 Task: Create a section Feature Fling and in the section, add a milestone Machine Learning Implementation in the project ZippyTech.
Action: Mouse moved to (55, 235)
Screenshot: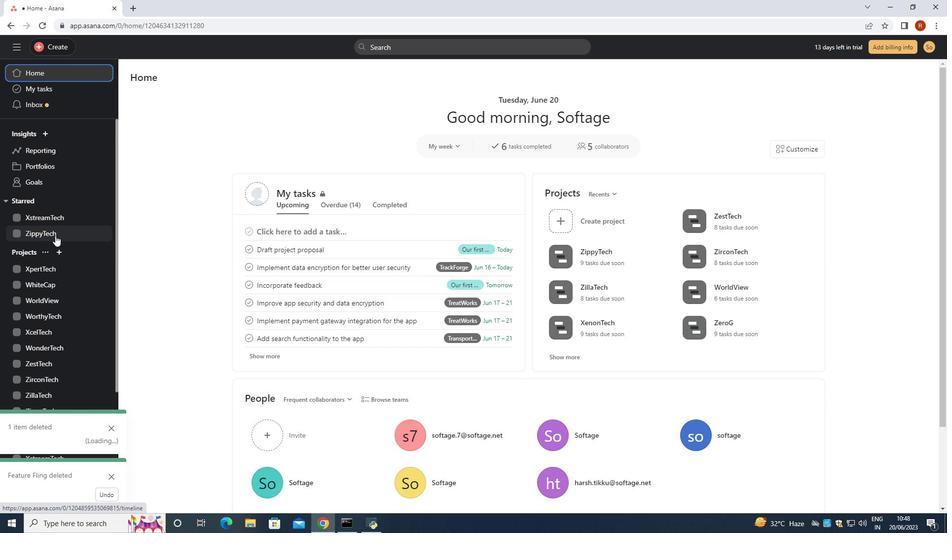 
Action: Mouse pressed left at (55, 235)
Screenshot: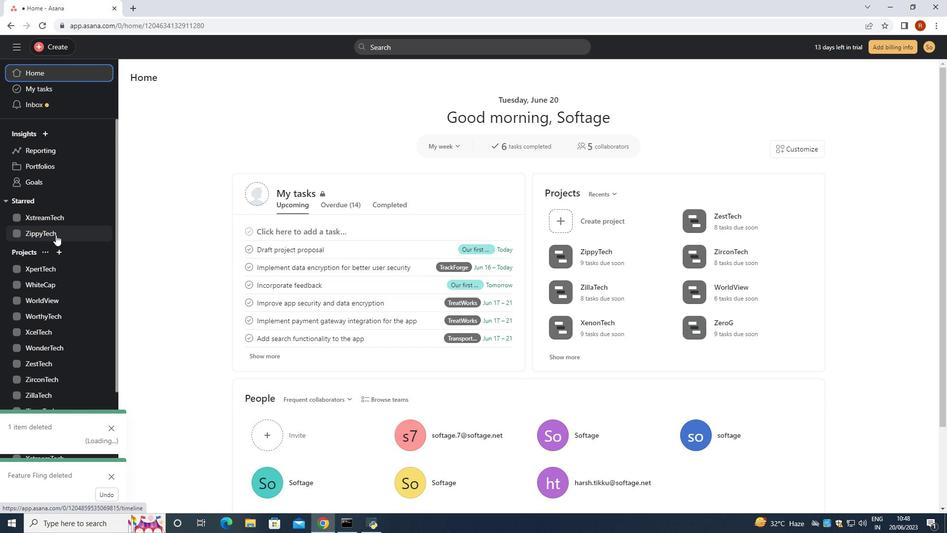 
Action: Mouse moved to (259, 383)
Screenshot: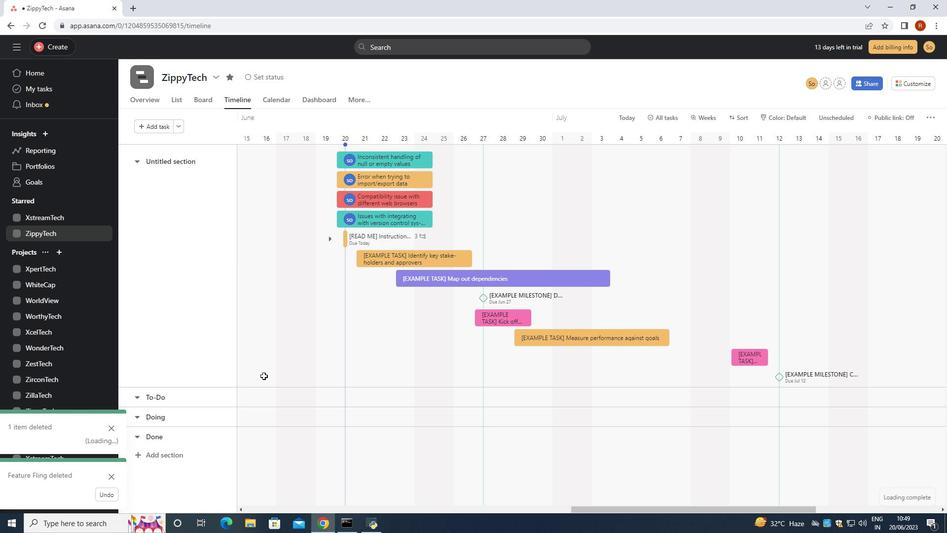 
Action: Mouse scrolled (259, 383) with delta (0, 0)
Screenshot: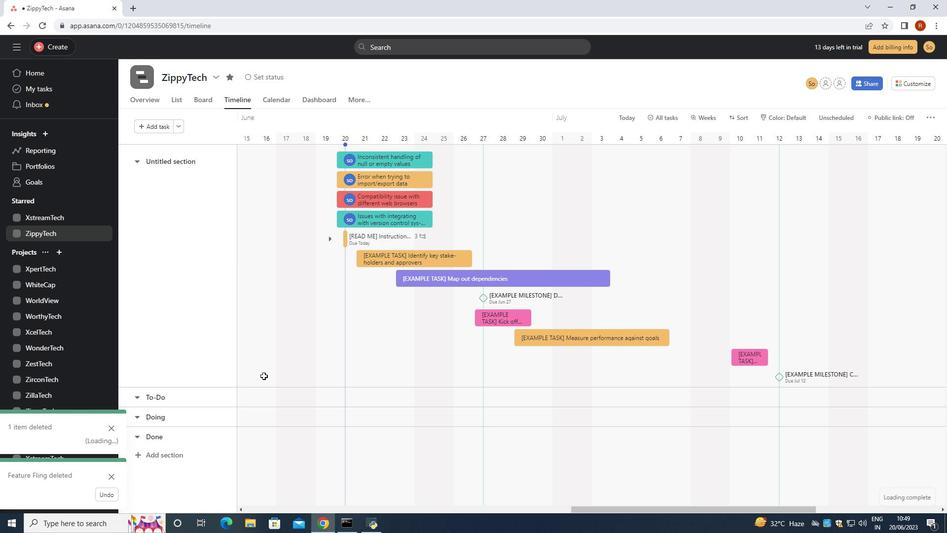 
Action: Mouse moved to (257, 384)
Screenshot: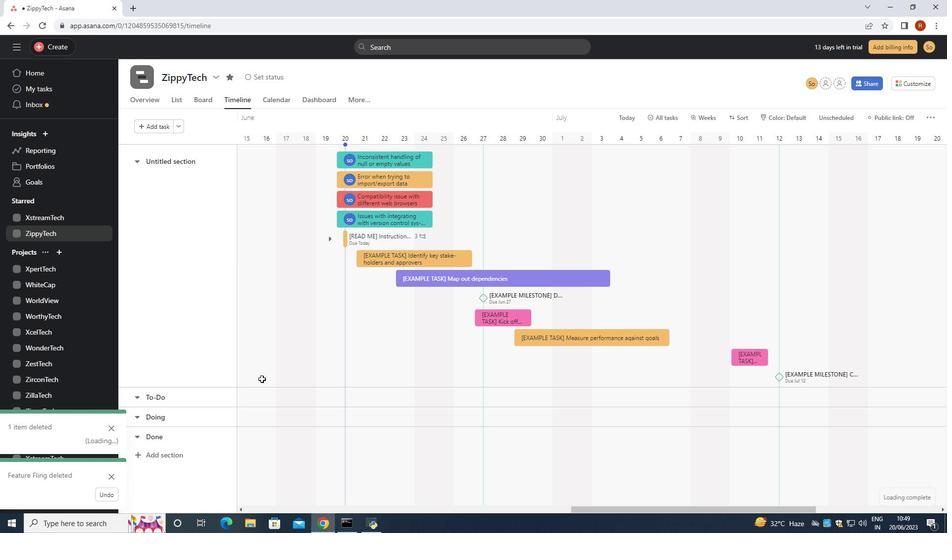 
Action: Mouse scrolled (257, 384) with delta (0, 0)
Screenshot: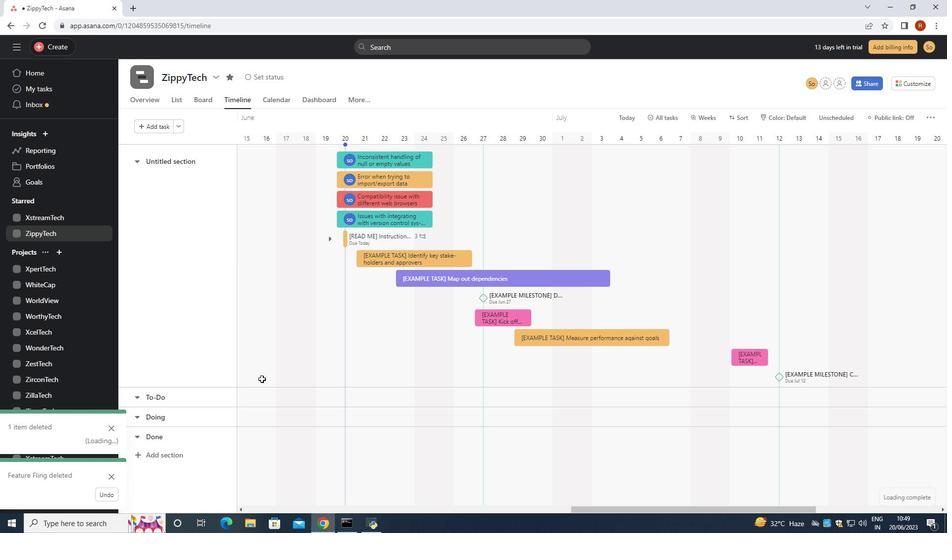 
Action: Mouse moved to (180, 454)
Screenshot: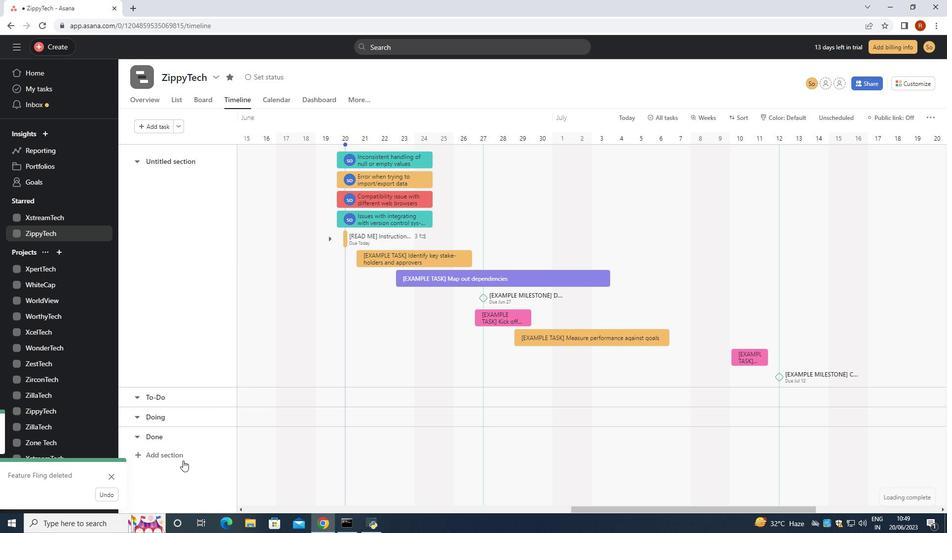 
Action: Mouse pressed left at (180, 454)
Screenshot: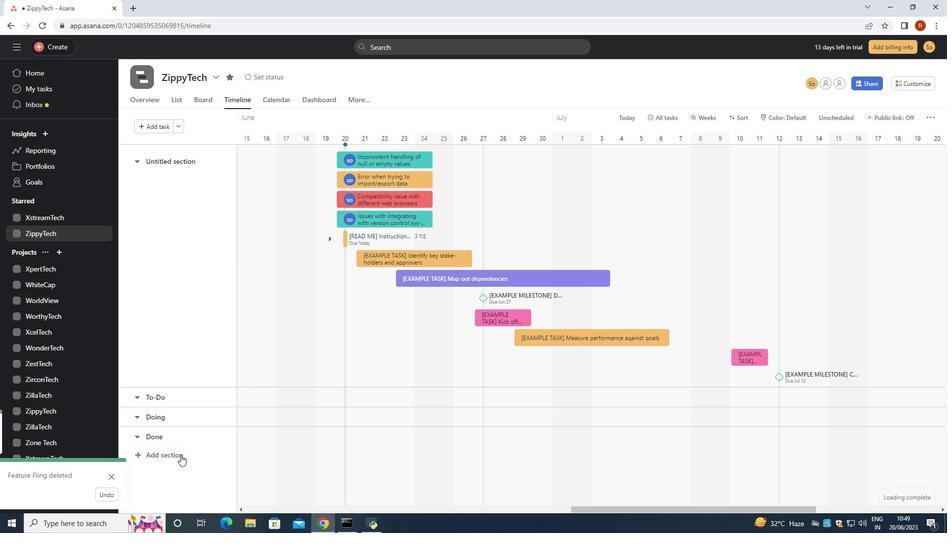 
Action: Mouse moved to (185, 450)
Screenshot: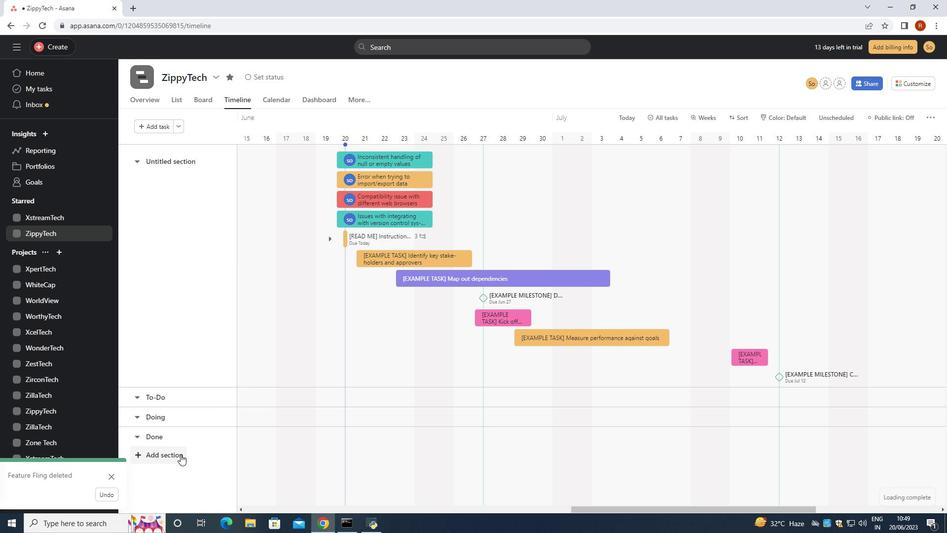 
Action: Key pressed <Key.shift>Feature<Key.space><Key.shift>Fling<Key.space>
Screenshot: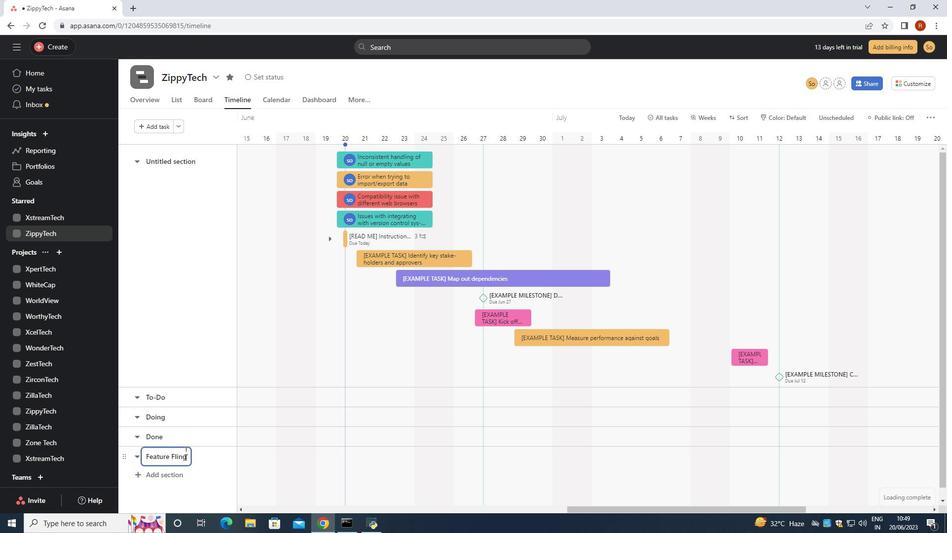 
Action: Mouse moved to (294, 451)
Screenshot: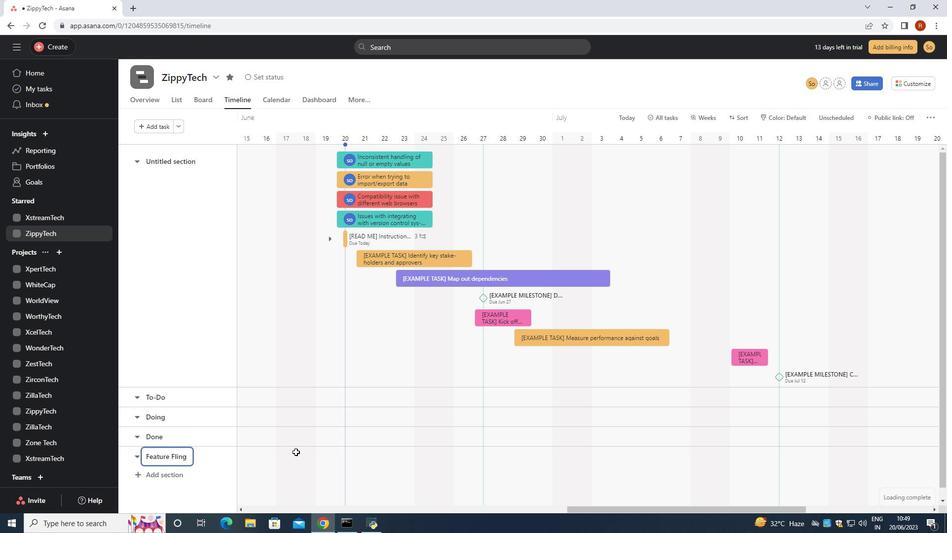 
Action: Mouse pressed left at (294, 451)
Screenshot: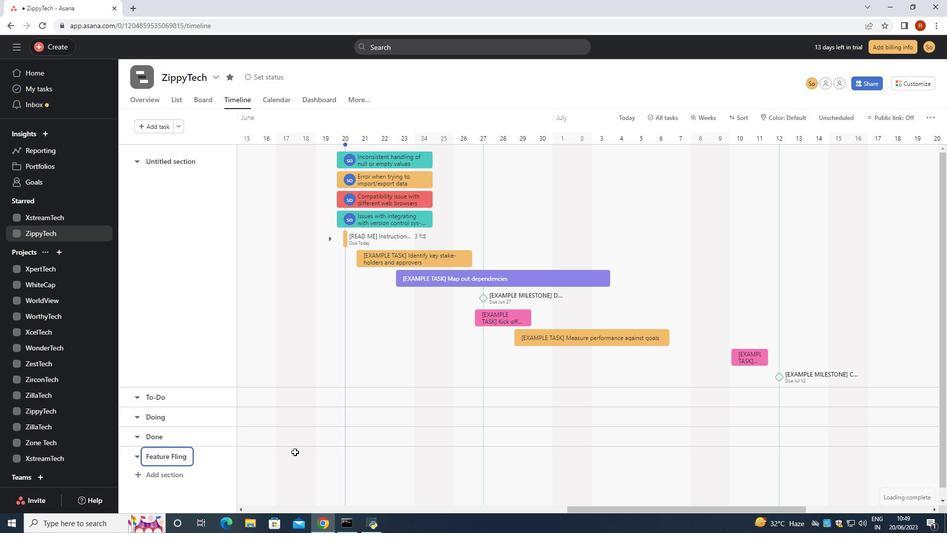 
Action: Mouse moved to (294, 455)
Screenshot: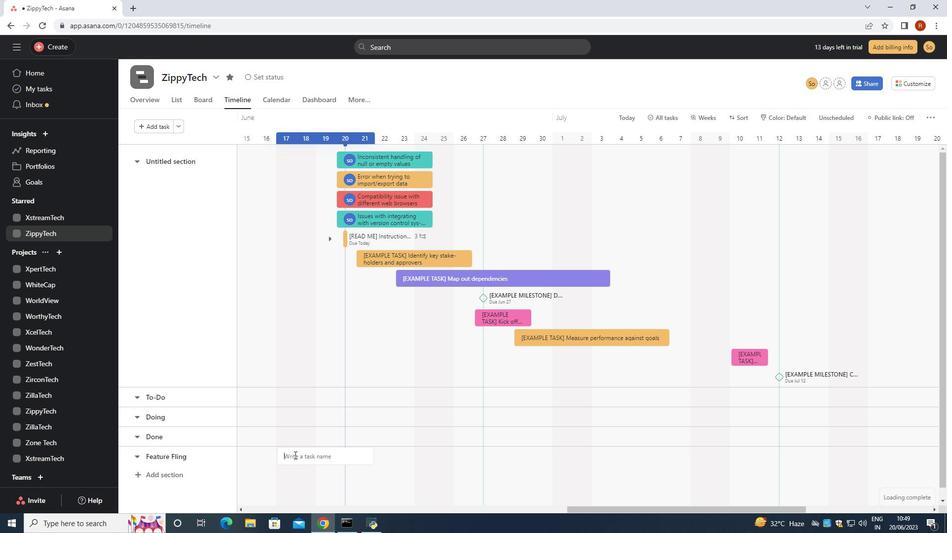 
Action: Key pressed <Key.shift><Key.shift><Key.shift><Key.shift><Key.shift><Key.shift><Key.shift><Key.shift><Key.shift><Key.shift><Key.shift><Key.shift>Machine<Key.space><Key.shift>Learning<Key.space><Key.shift>Implementation<Key.enter>
Screenshot: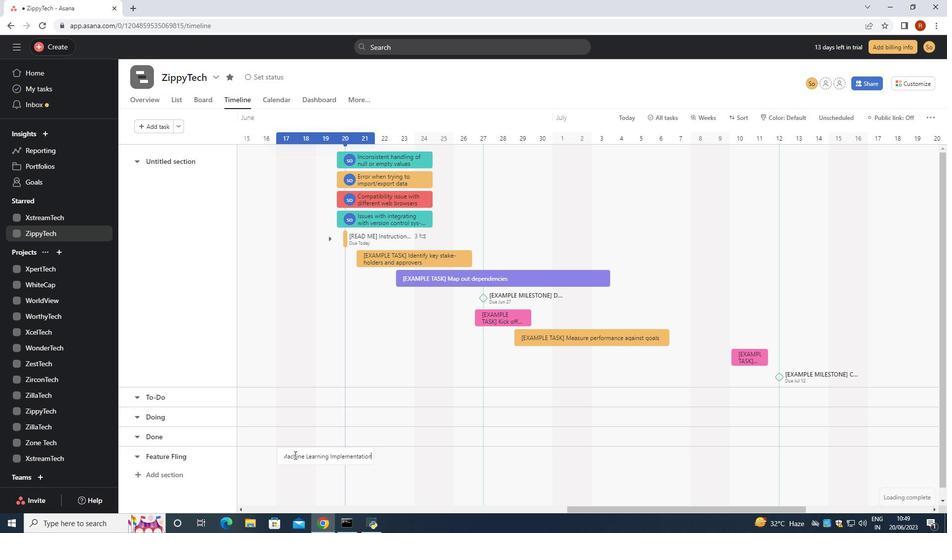 
Action: Mouse moved to (295, 455)
Screenshot: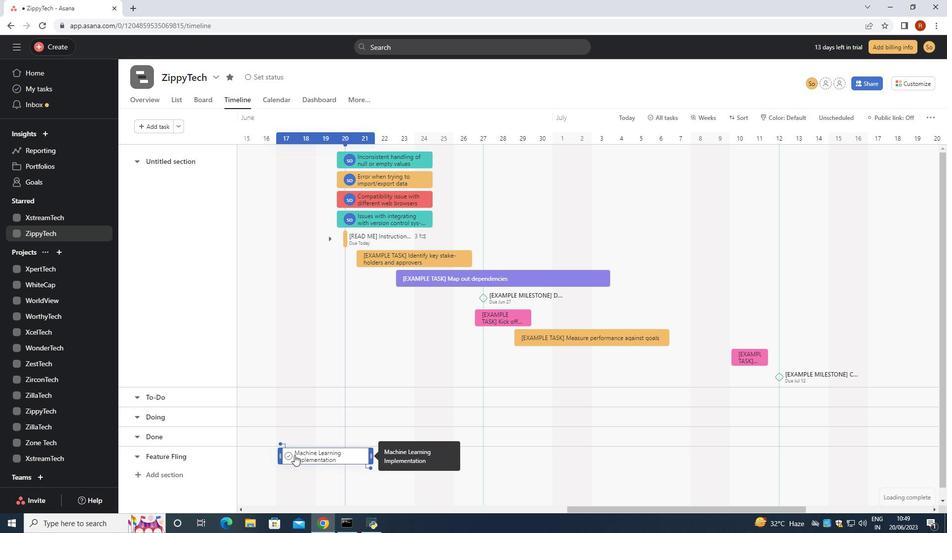 
Action: Mouse pressed right at (295, 455)
Screenshot: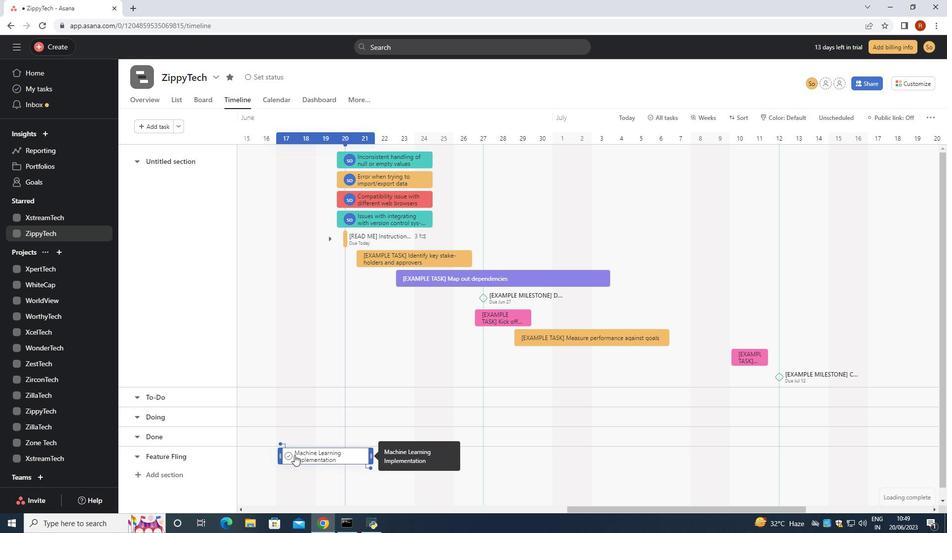 
Action: Mouse moved to (331, 406)
Screenshot: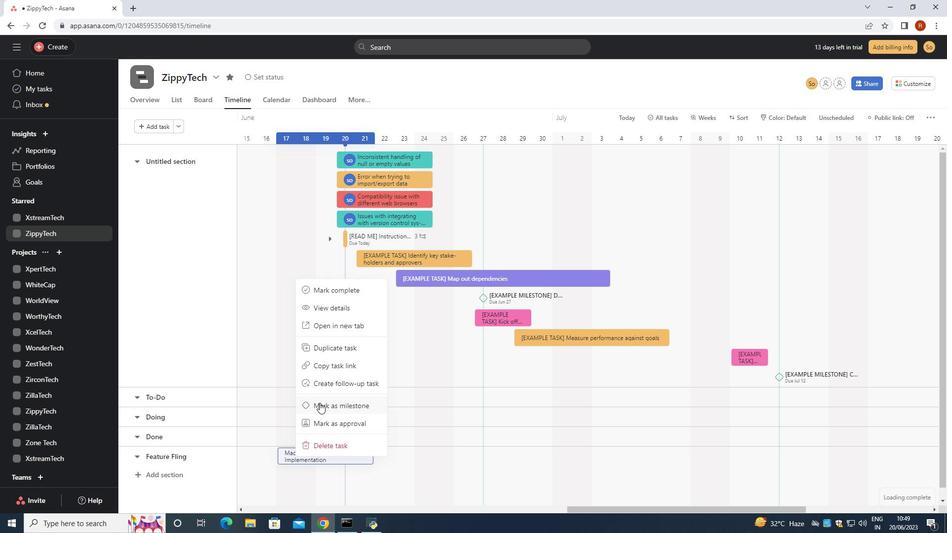 
Action: Mouse pressed left at (331, 406)
Screenshot: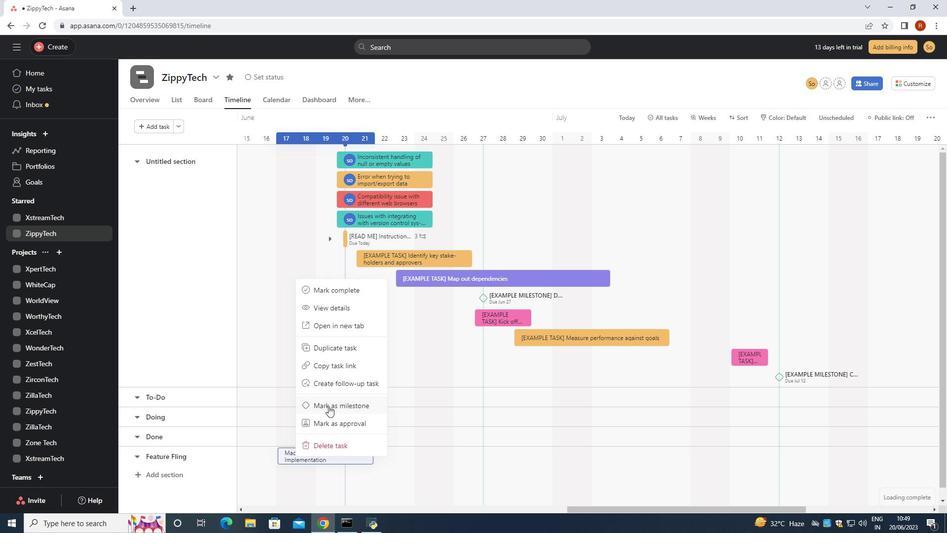 
Action: Mouse moved to (334, 406)
Screenshot: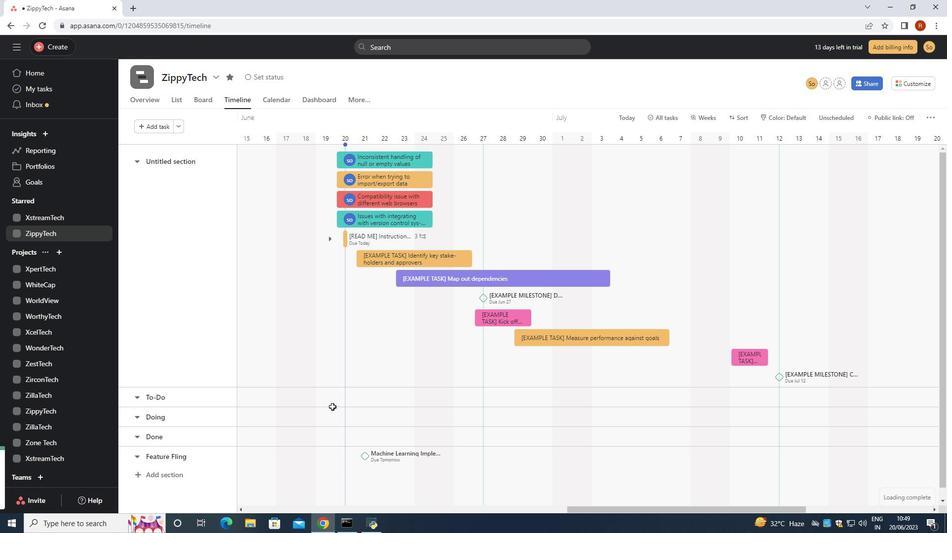 
